 Task: Add Rumiano Organic Mozzarella Cheese to the cart.
Action: Mouse moved to (831, 260)
Screenshot: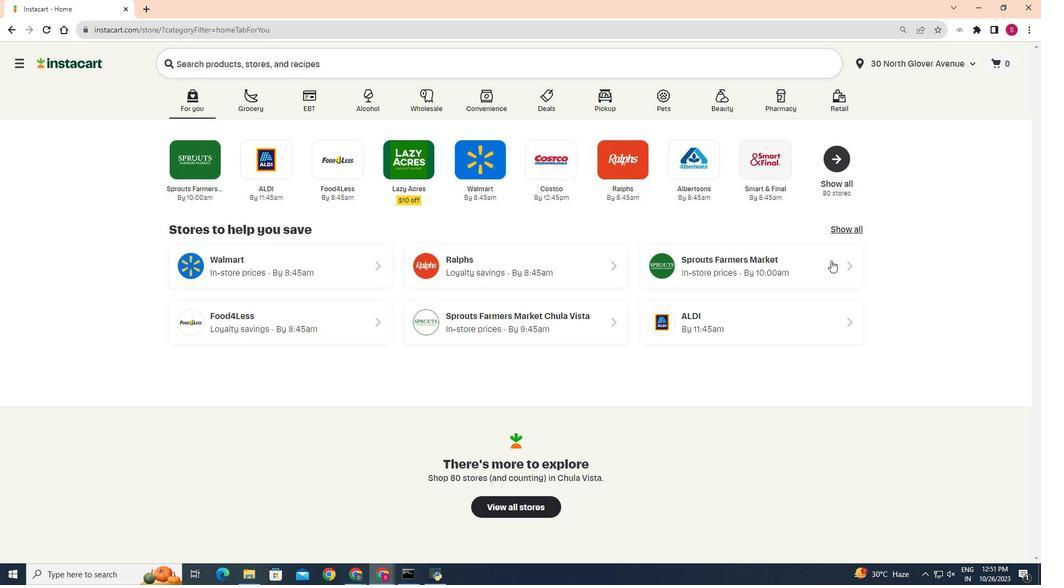 
Action: Mouse pressed left at (831, 260)
Screenshot: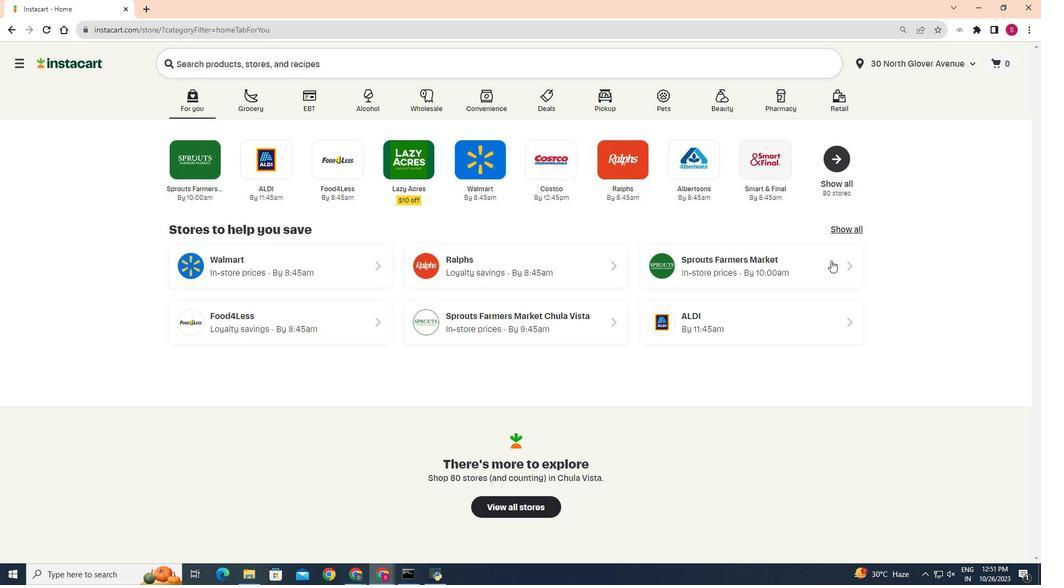 
Action: Mouse moved to (22, 452)
Screenshot: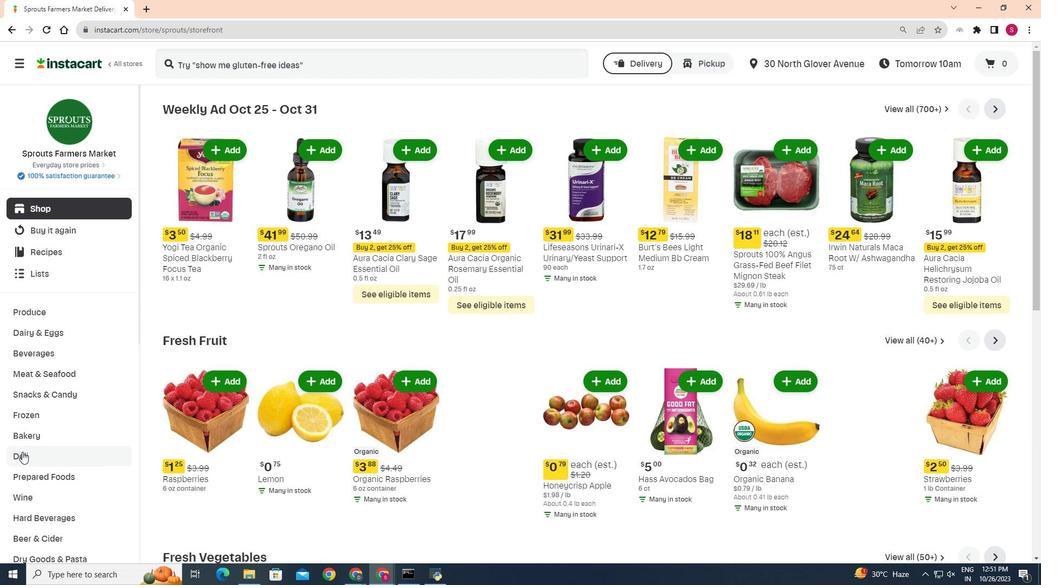 
Action: Mouse pressed left at (22, 452)
Screenshot: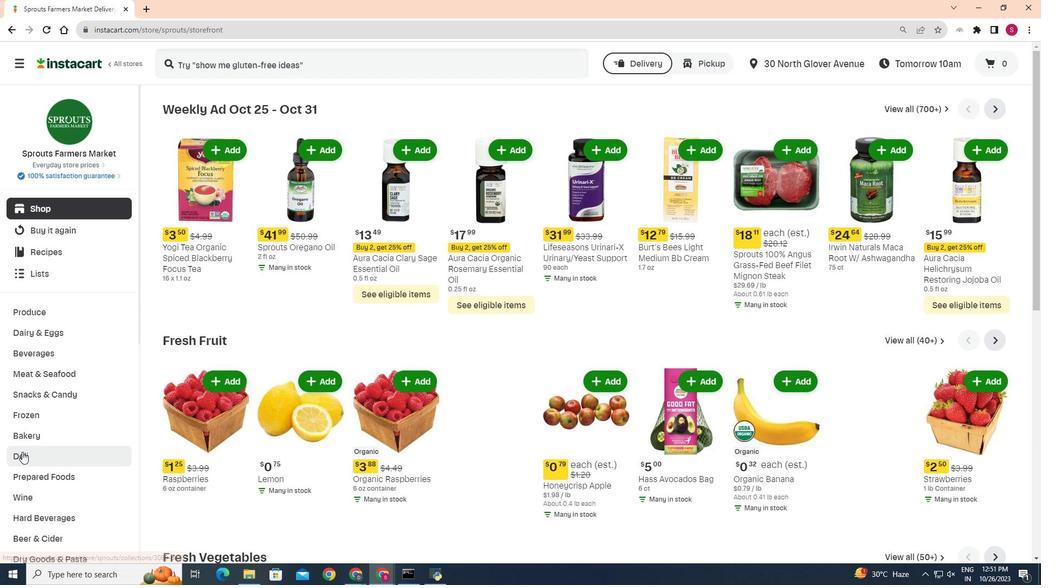 
Action: Mouse moved to (279, 131)
Screenshot: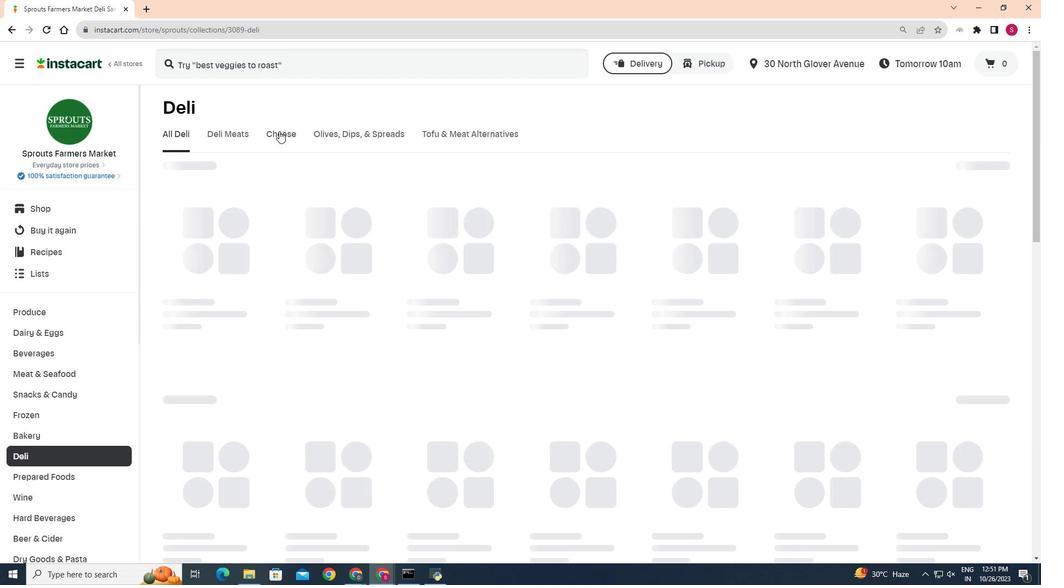 
Action: Mouse pressed left at (279, 131)
Screenshot: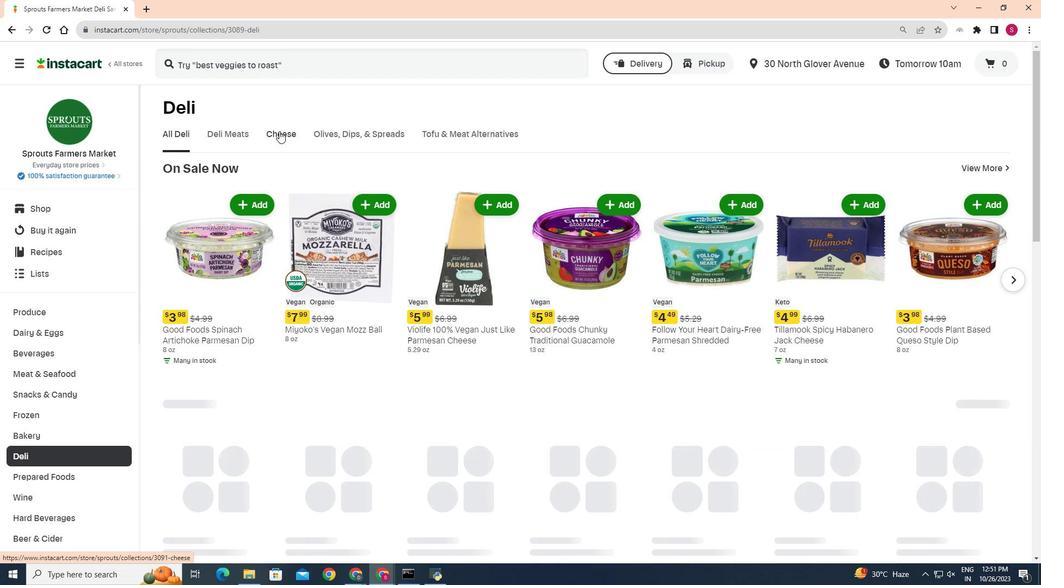 
Action: Mouse moved to (465, 178)
Screenshot: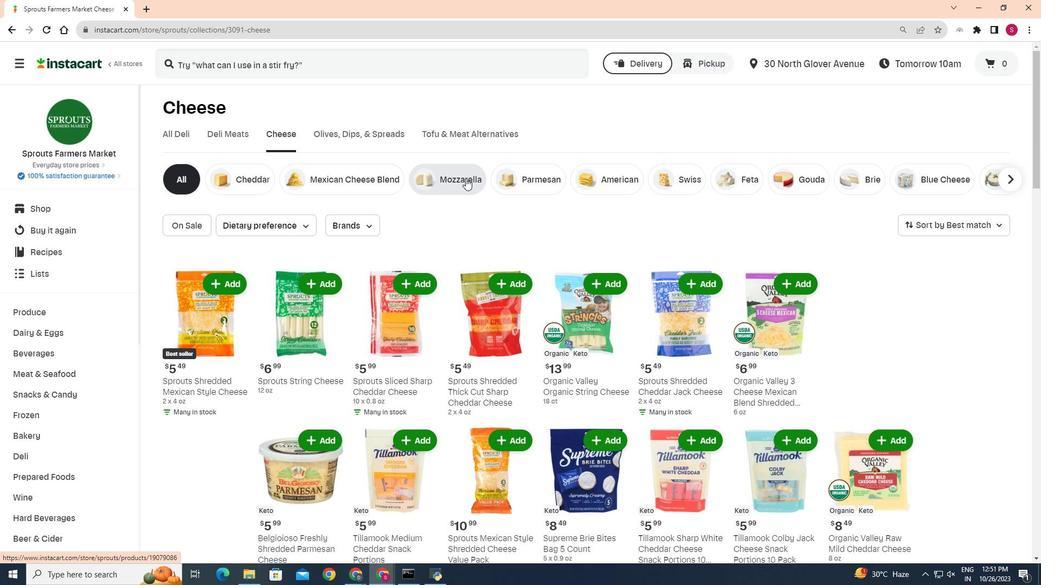 
Action: Mouse pressed left at (465, 178)
Screenshot: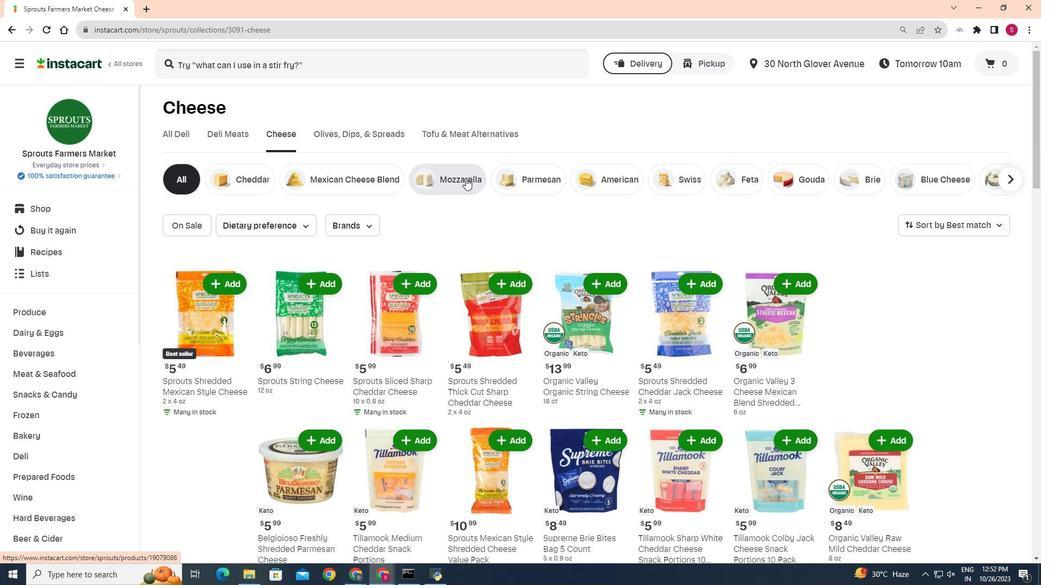 
Action: Mouse moved to (238, 278)
Screenshot: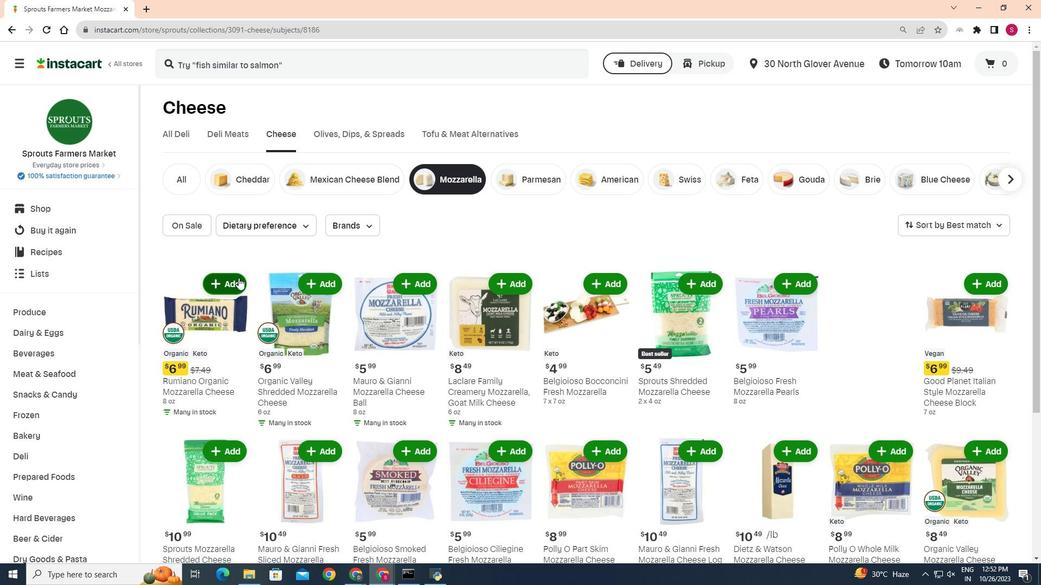 
Action: Mouse pressed left at (238, 278)
Screenshot: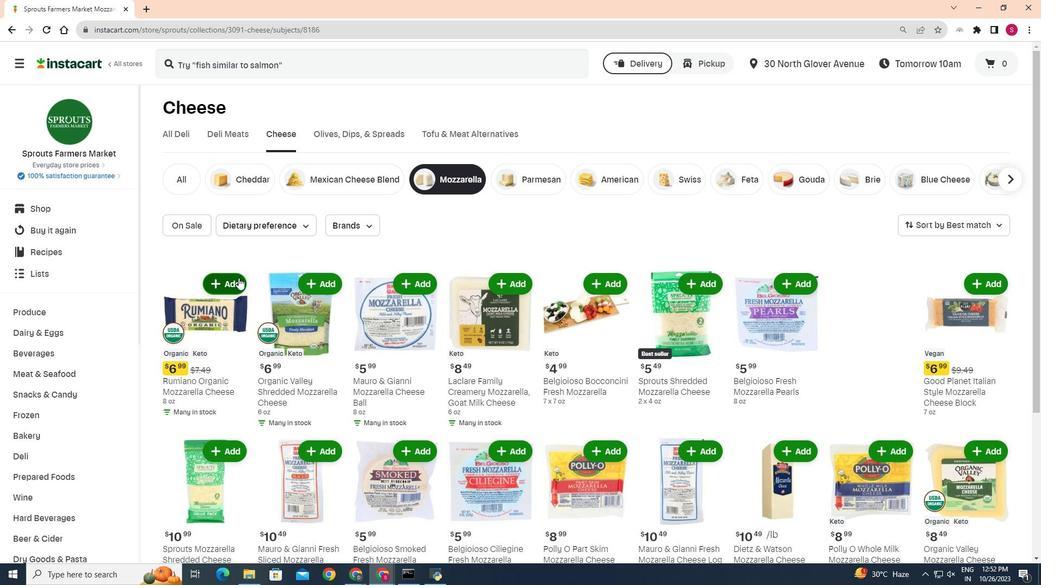 
Action: Mouse moved to (288, 260)
Screenshot: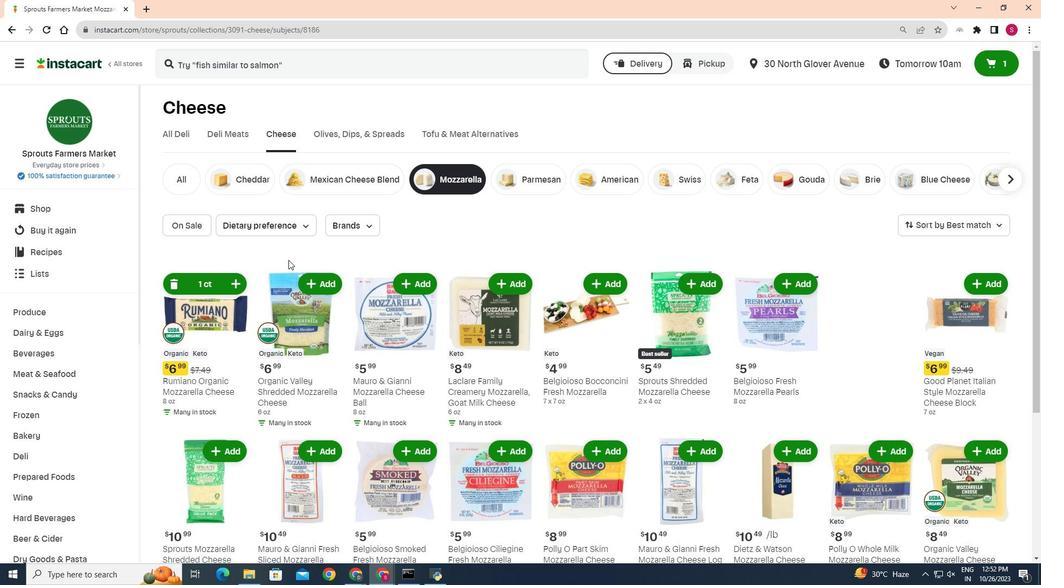 
